 Task: Find directions from Sacramento to Lake Tahoe, California.
Action: Mouse moved to (99, 57)
Screenshot: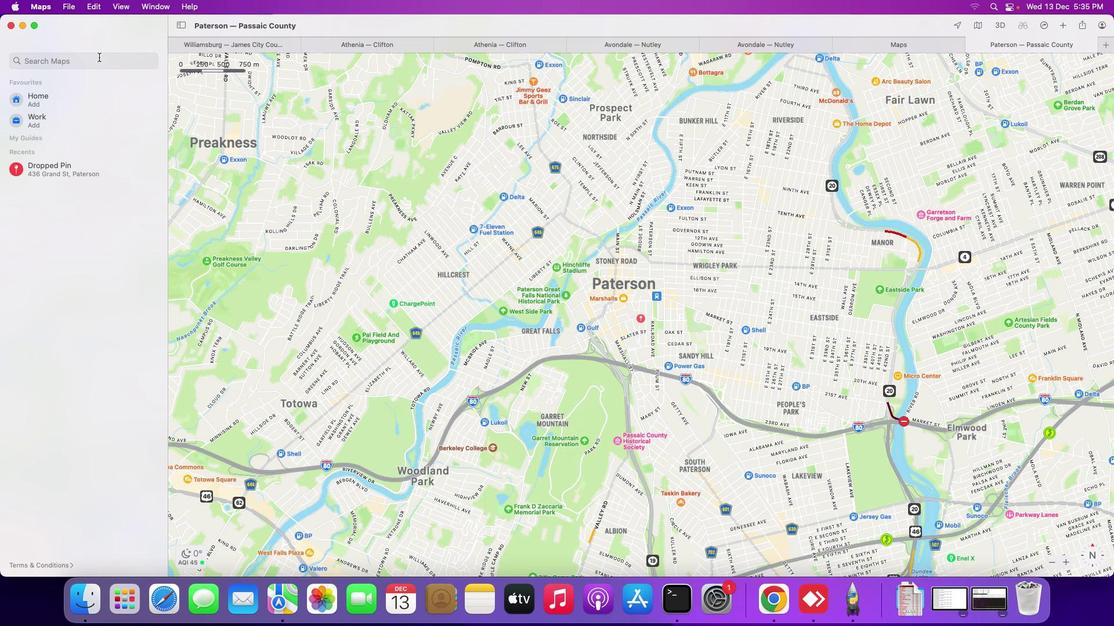
Action: Mouse pressed left at (99, 57)
Screenshot: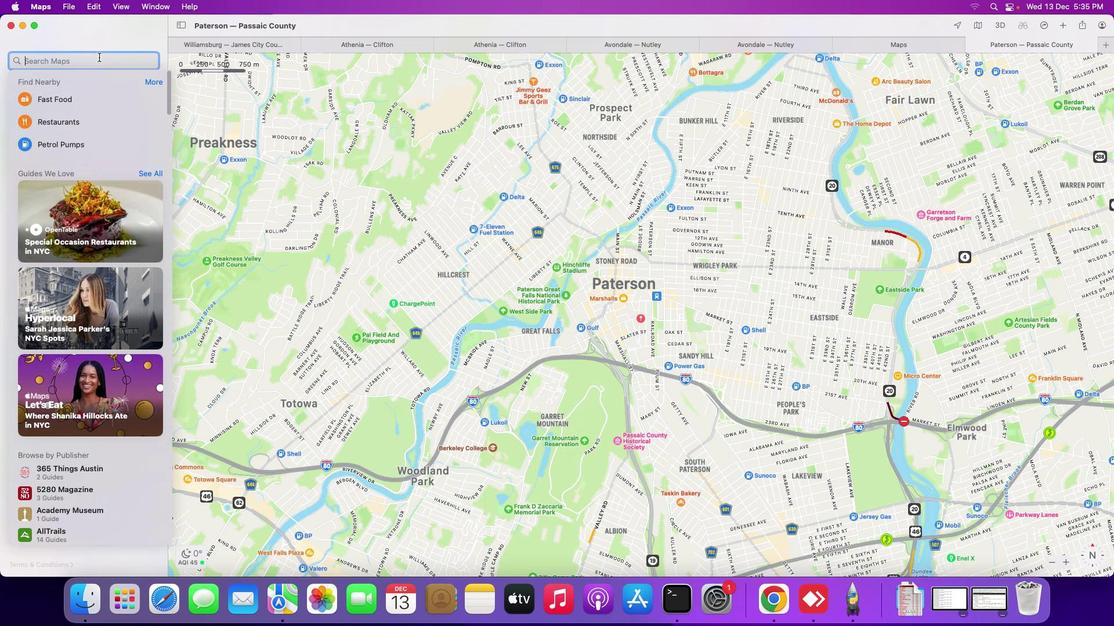
Action: Key pressed Key.shift_r'S''a''c''r''a''m''e''n''t''o'Key.space't''o'Key.spaceKey.shift_r'L''a''k''e'Key.spaceKey.shift_r'T''a''h''o''e'','Key.spaceKey.shift_r'C''a''l''i''f''o''r''n''i''a'Key.enter
Screenshot: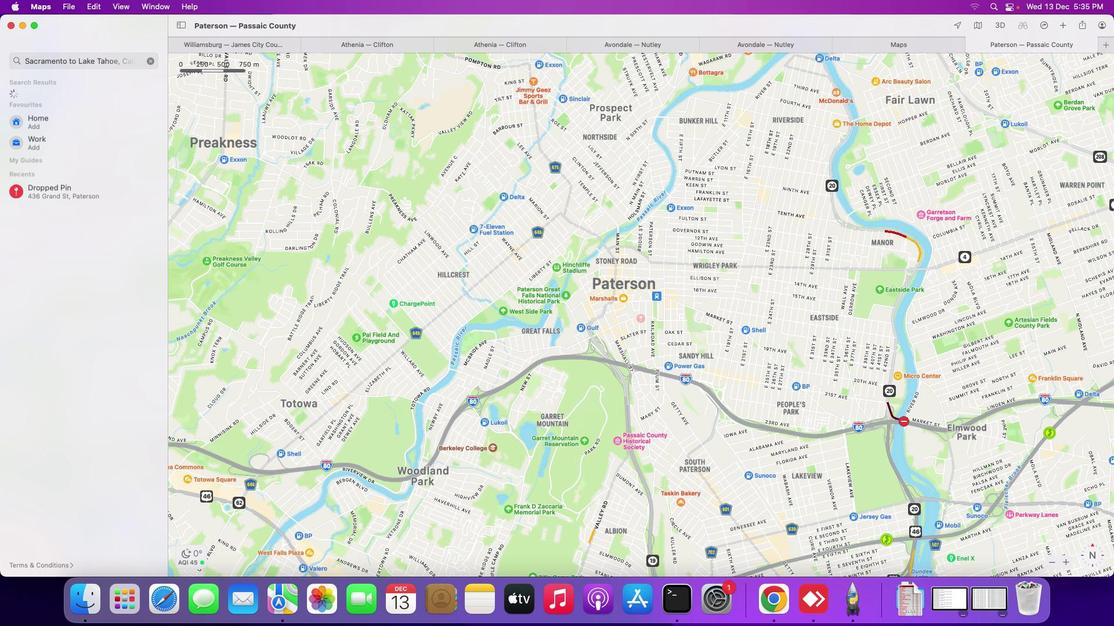 
Action: Mouse moved to (987, 241)
Screenshot: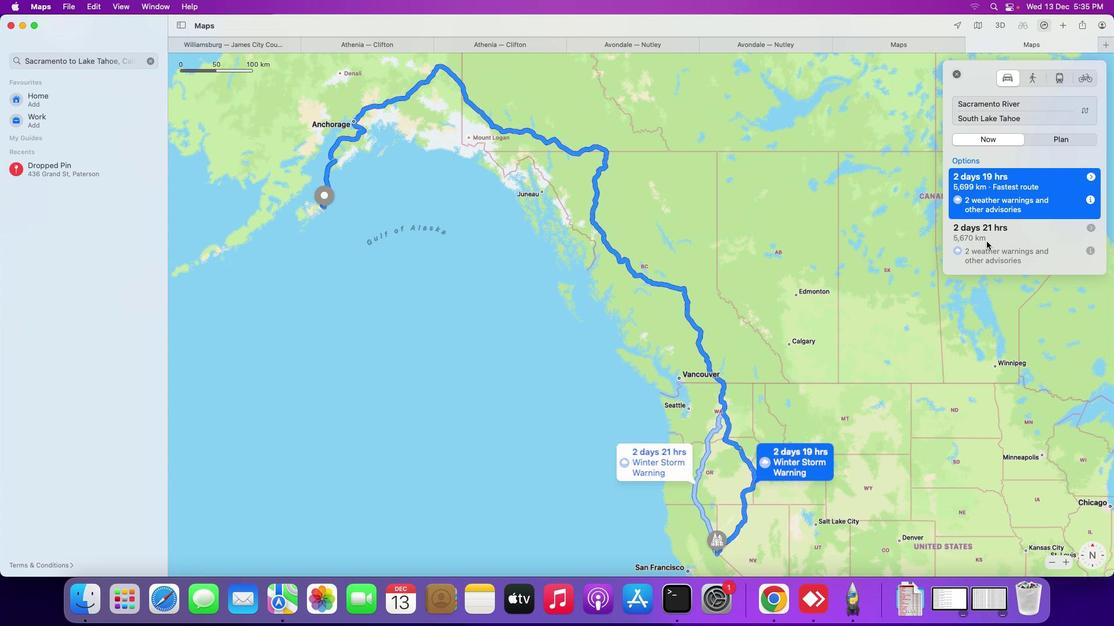 
Action: Mouse pressed left at (987, 241)
Screenshot: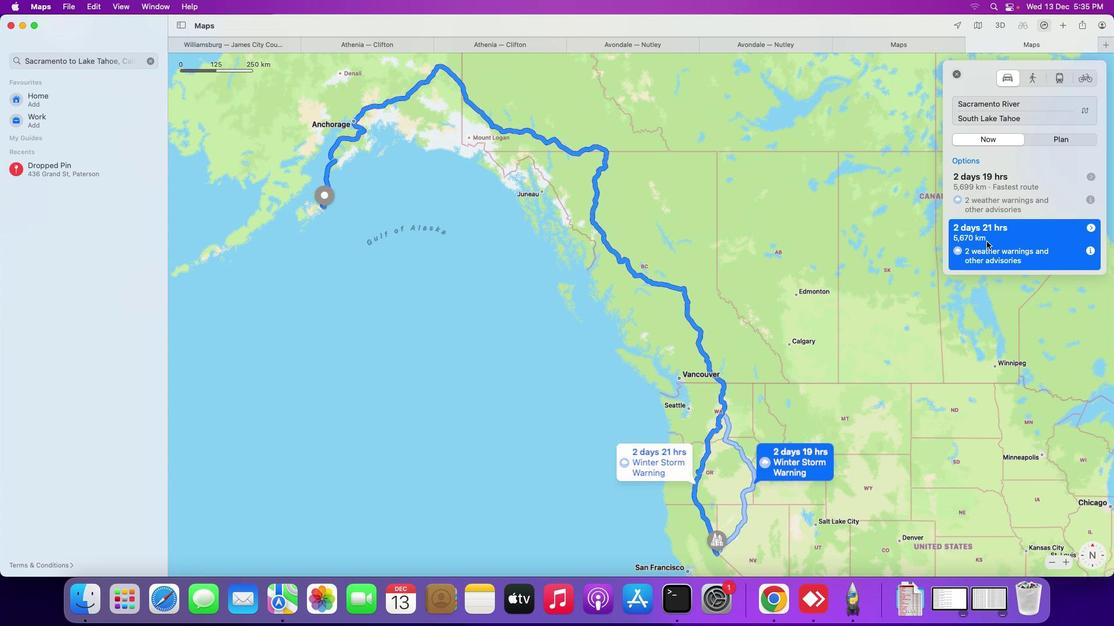 
Action: Mouse moved to (1031, 75)
Screenshot: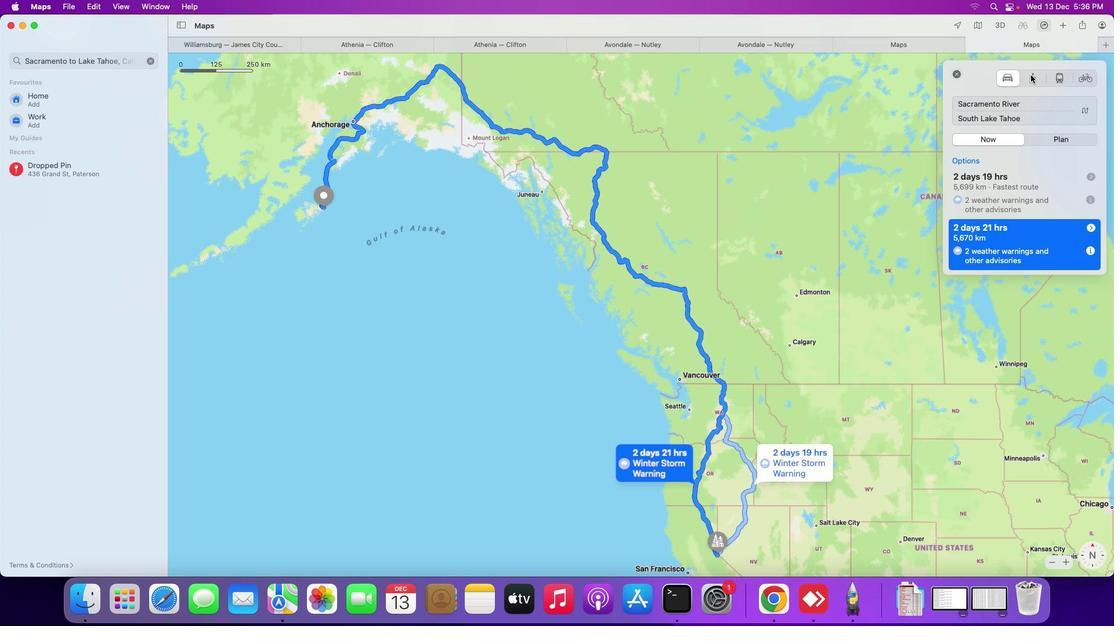 
Action: Mouse pressed left at (1031, 75)
Screenshot: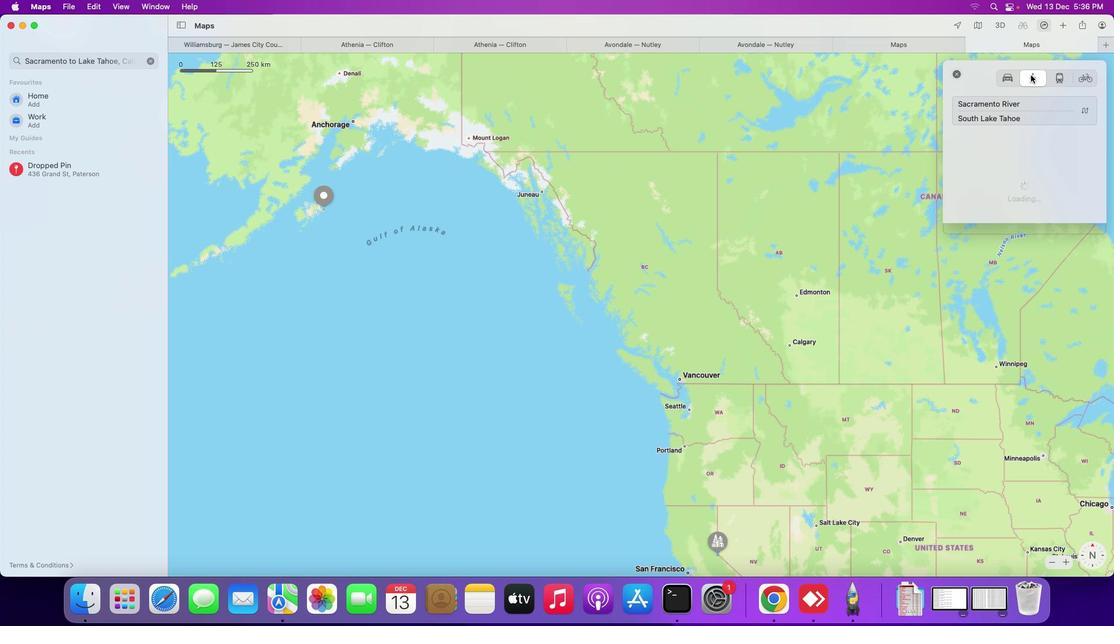 
Action: Mouse moved to (1064, 81)
Screenshot: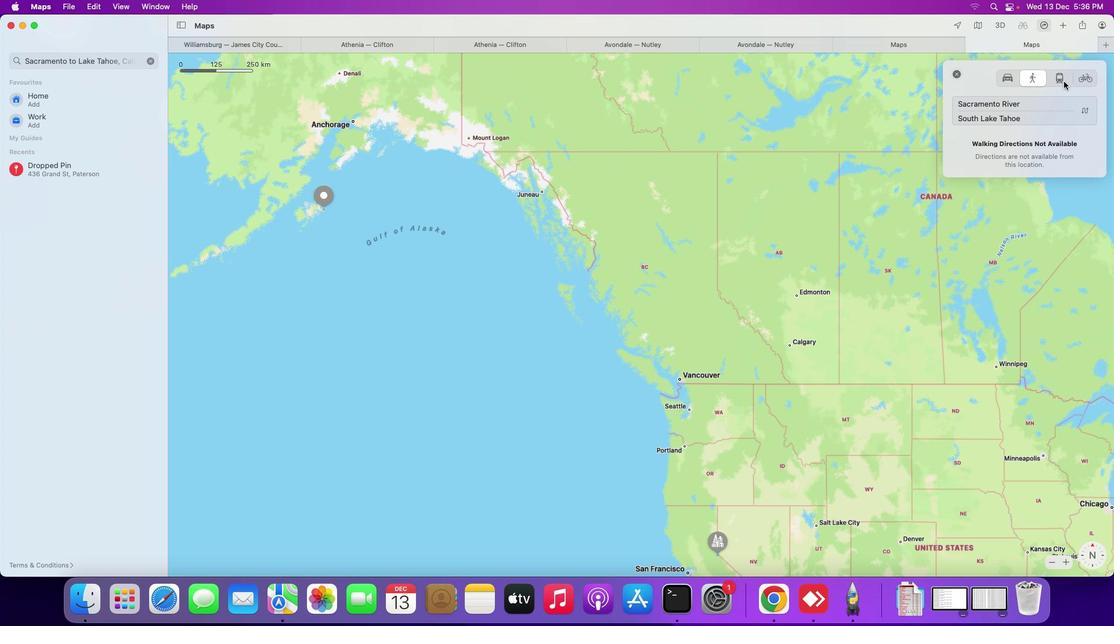 
Action: Mouse pressed left at (1064, 81)
Screenshot: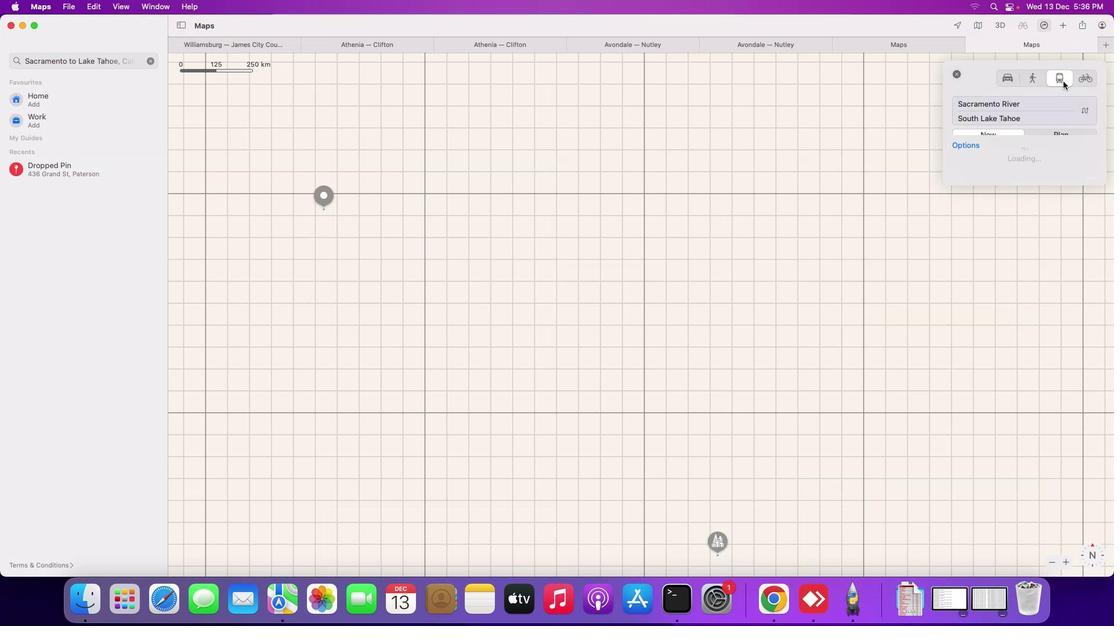 
Action: Mouse moved to (1084, 80)
Screenshot: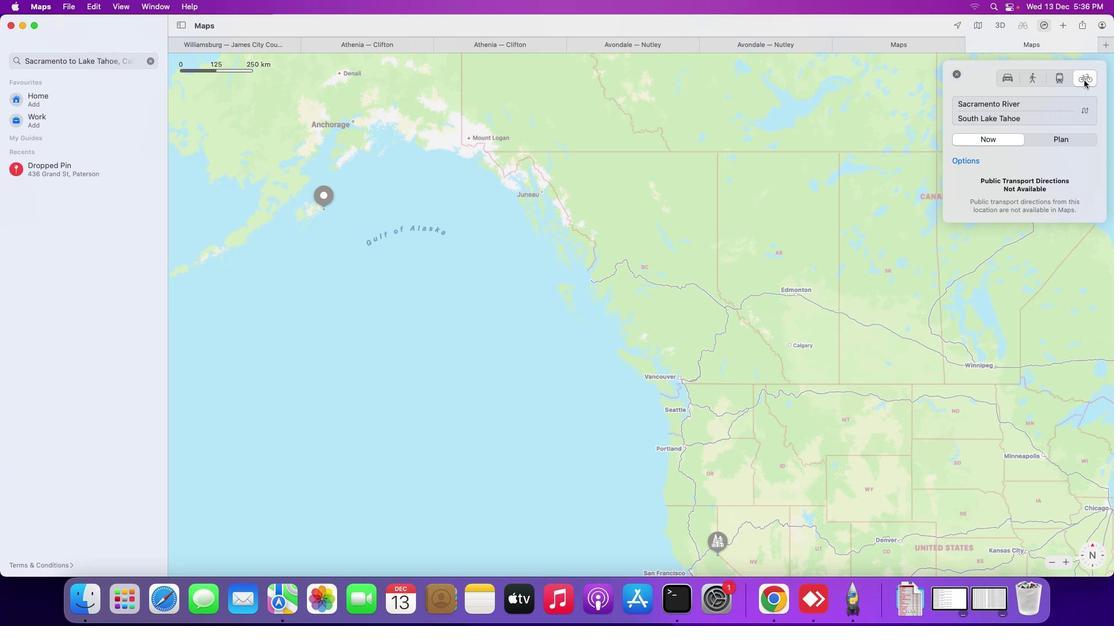 
Action: Mouse pressed left at (1084, 80)
Screenshot: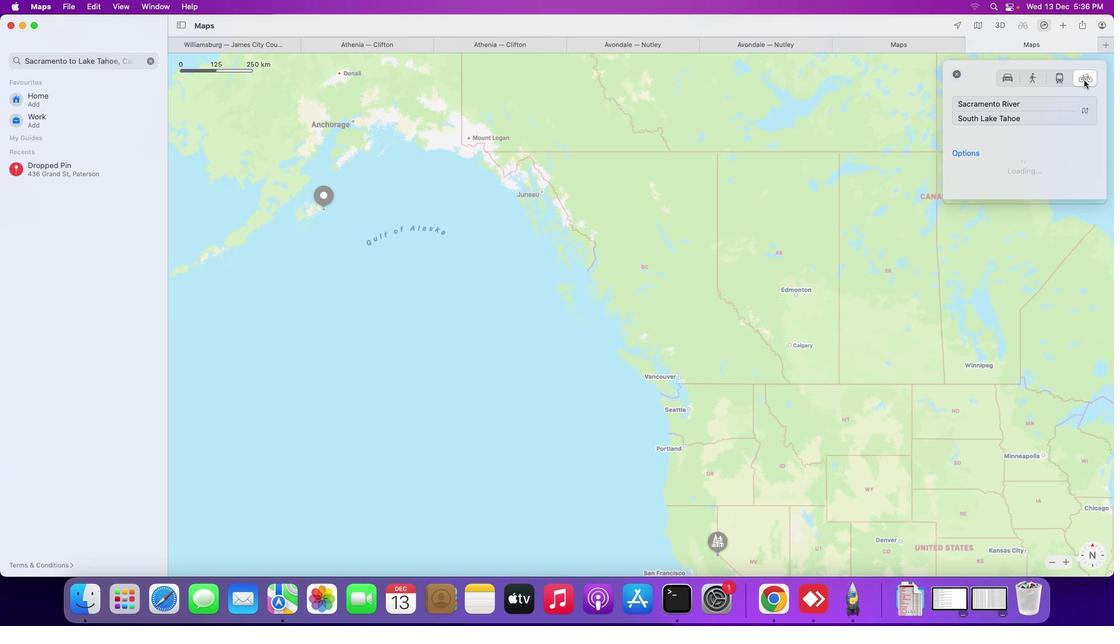 
Action: Mouse moved to (1011, 81)
Screenshot: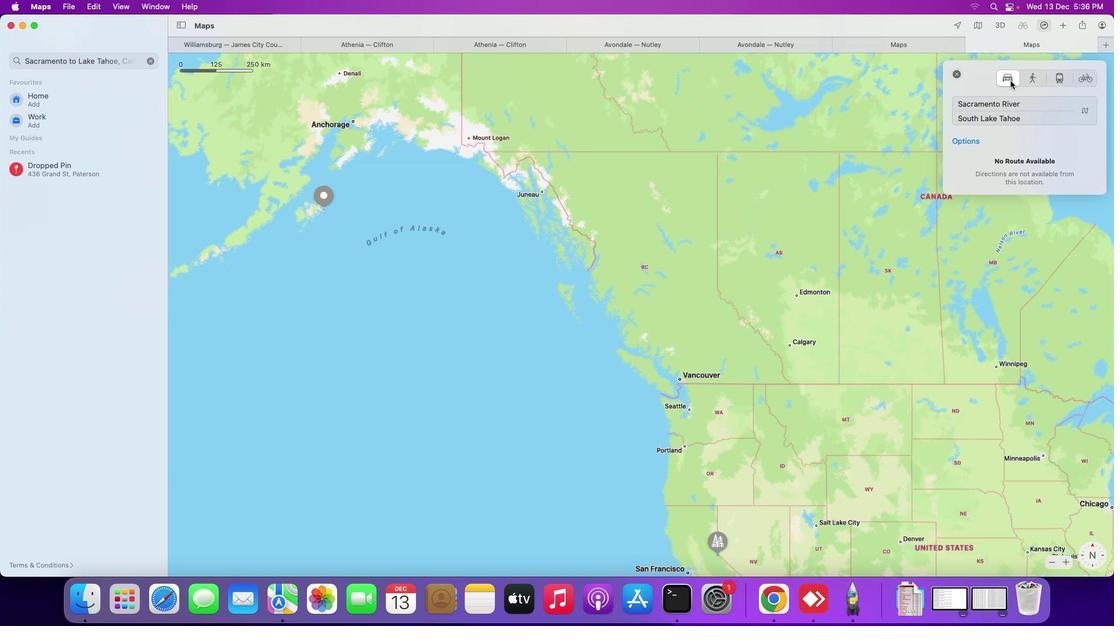 
Action: Mouse pressed left at (1011, 81)
Screenshot: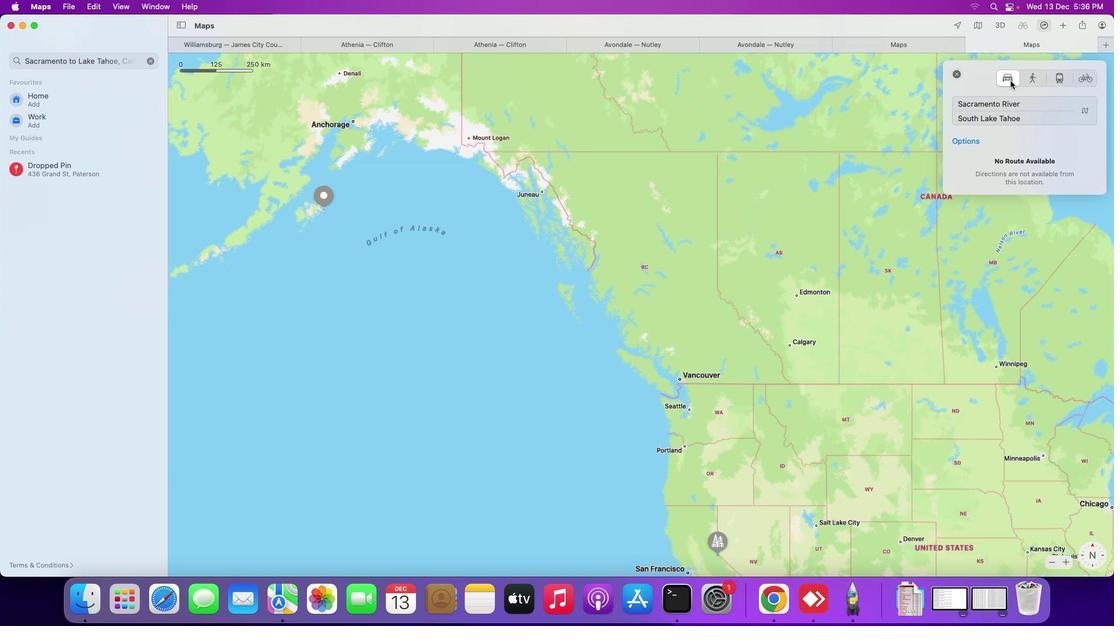 
Action: Mouse moved to (976, 210)
Screenshot: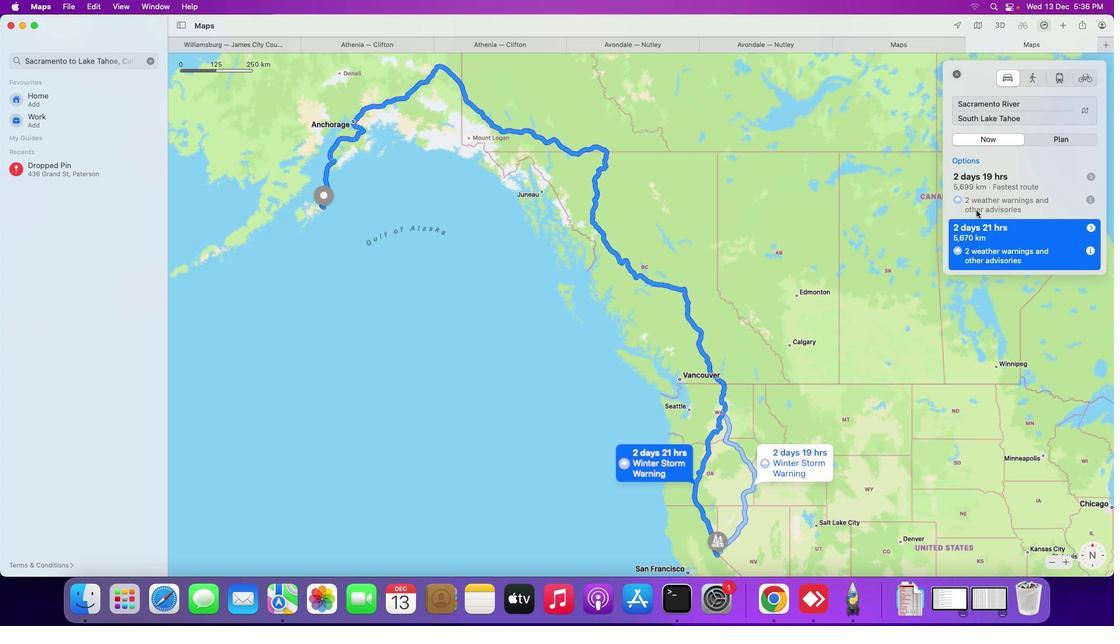 
